 Task: Calculate the travel distance between Des Moines and Effigy Mounds National Monument.
Action: Mouse moved to (184, 63)
Screenshot: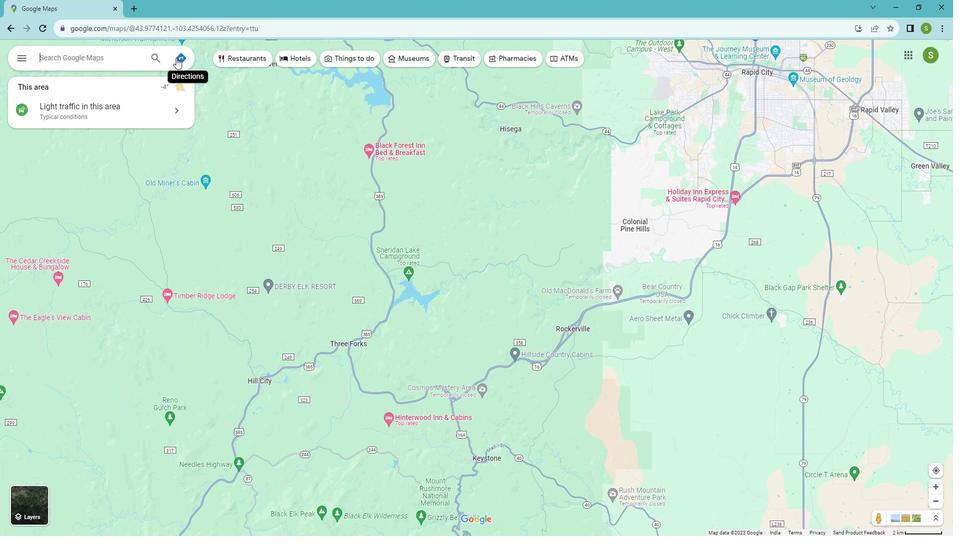 
Action: Mouse pressed left at (184, 63)
Screenshot: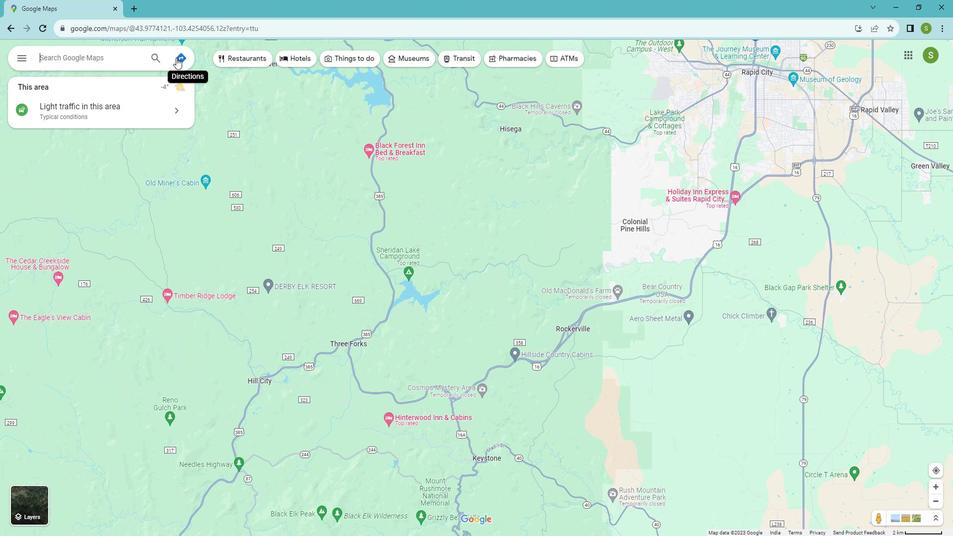 
Action: Mouse moved to (72, 92)
Screenshot: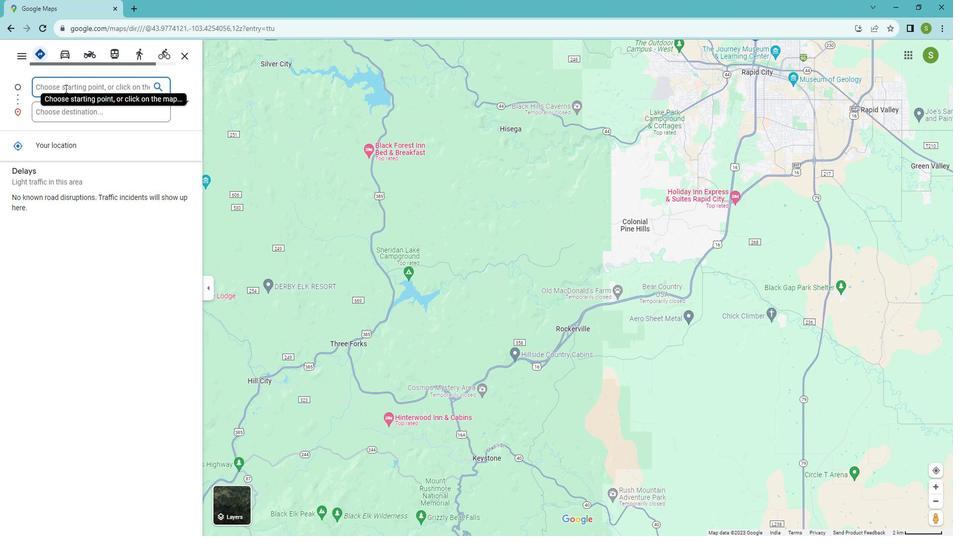 
Action: Mouse pressed left at (72, 92)
Screenshot: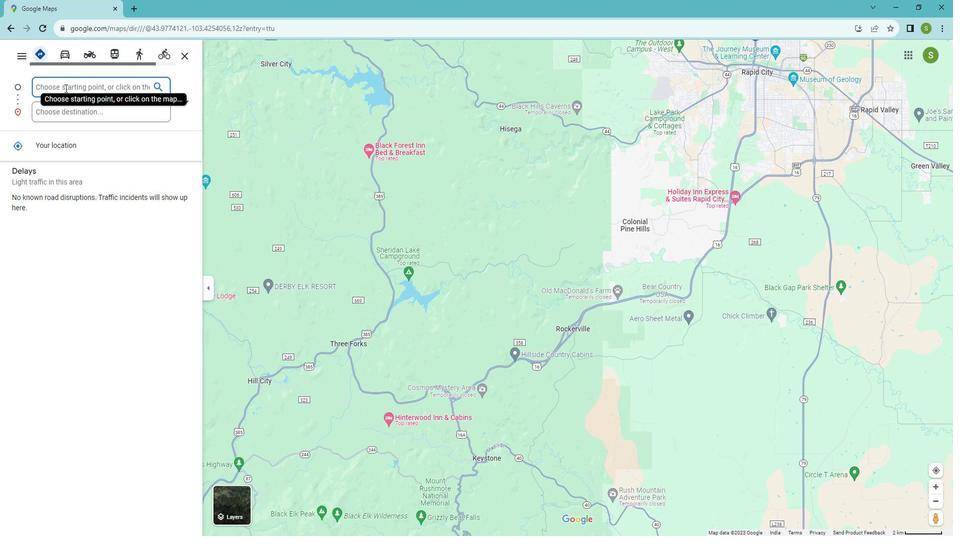
Action: Mouse moved to (72, 89)
Screenshot: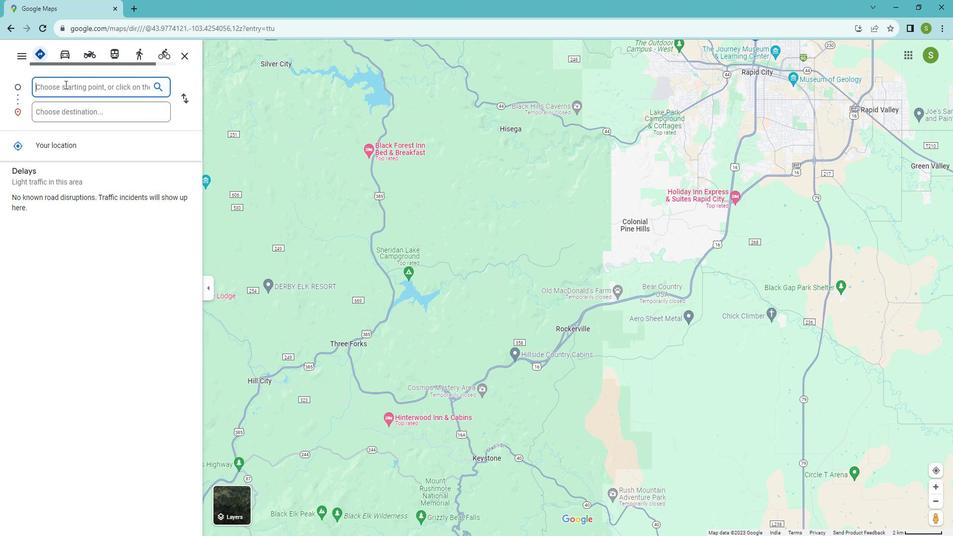 
Action: Key pressed <Key.shift>Des<Key.space><Key.shift>Moines
Screenshot: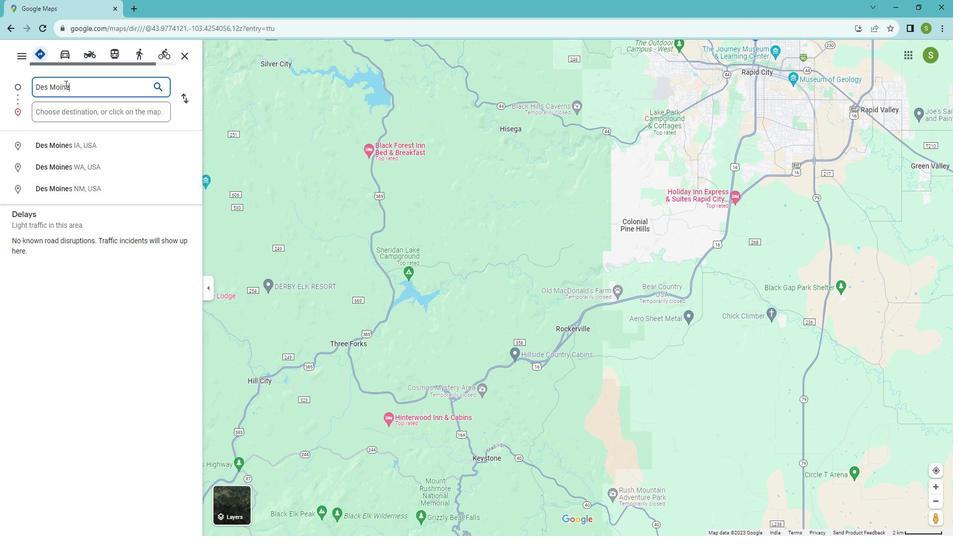 
Action: Mouse moved to (96, 148)
Screenshot: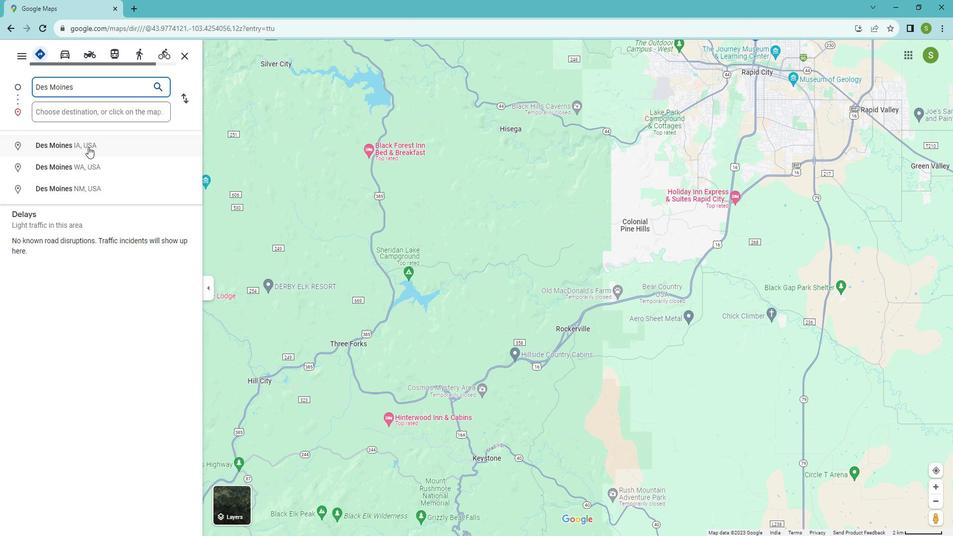 
Action: Mouse pressed left at (96, 148)
Screenshot: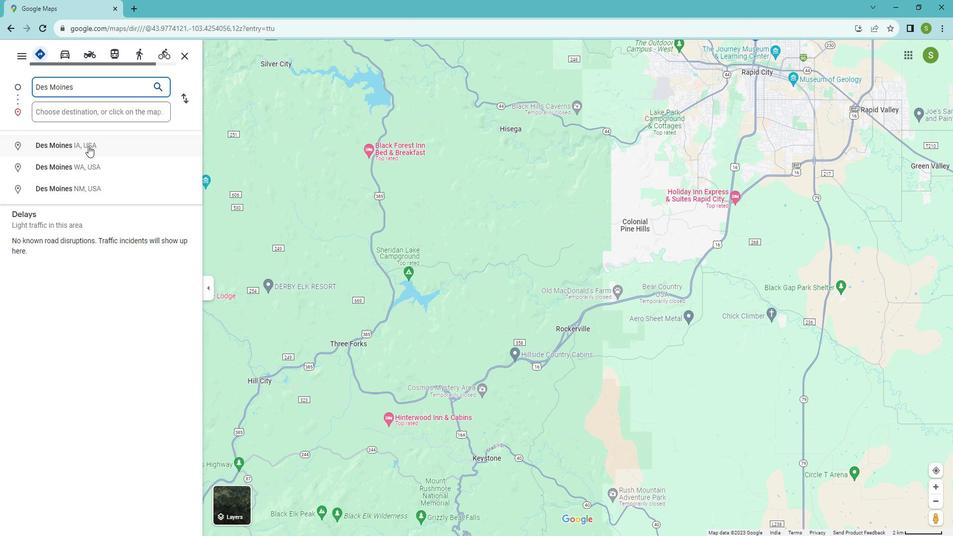 
Action: Mouse moved to (79, 116)
Screenshot: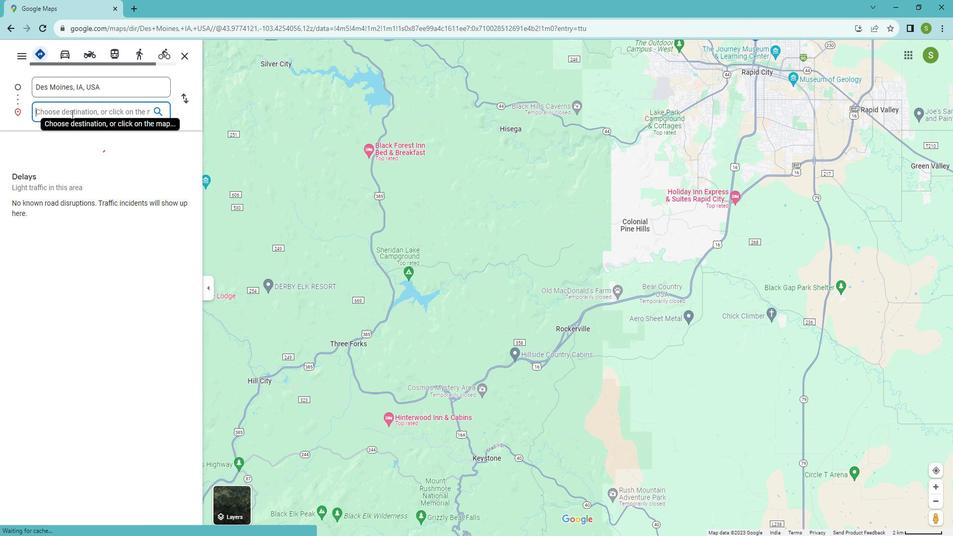 
Action: Mouse pressed left at (79, 116)
Screenshot: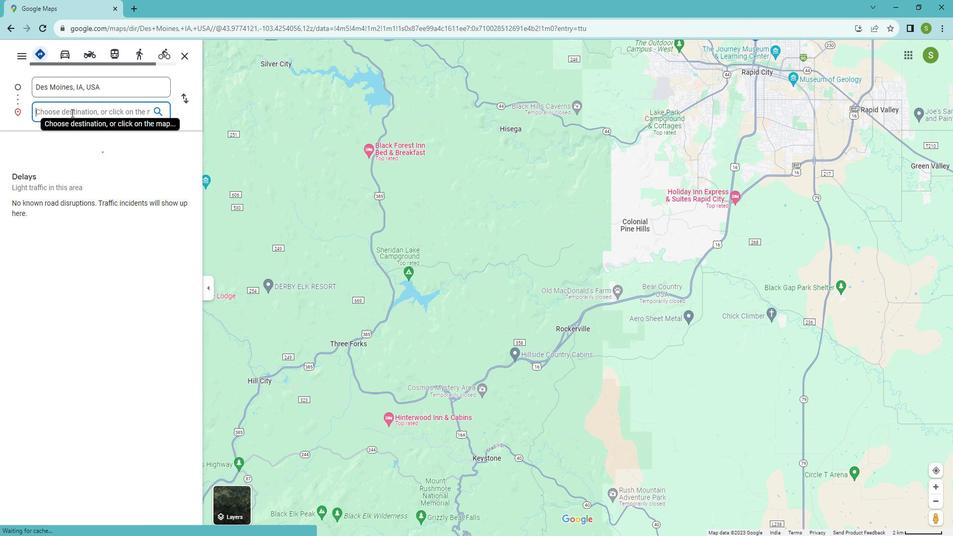 
Action: Key pressed <Key.shift>Effigy<Key.space><Key.shift>Mounds<Key.space><Key.shift>National<Key.space>
Screenshot: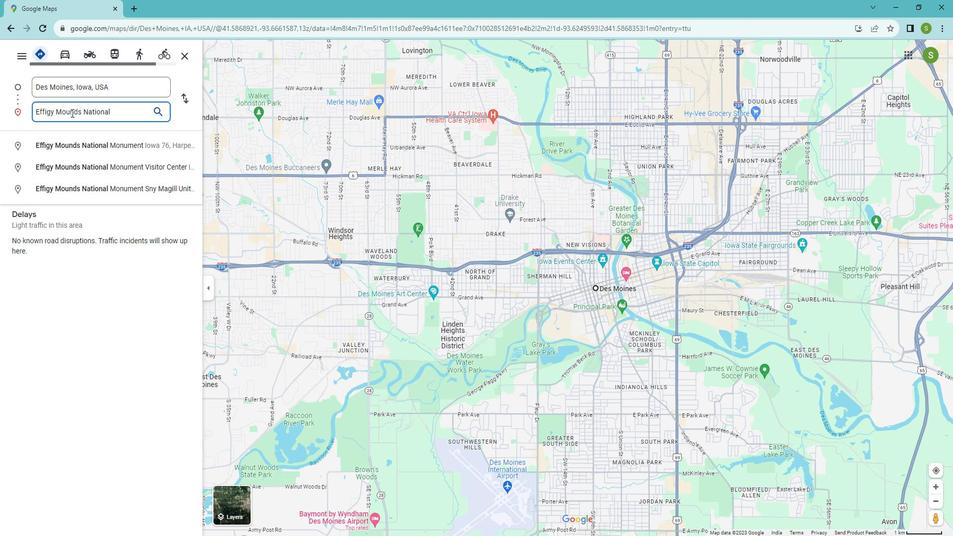 
Action: Mouse moved to (94, 145)
Screenshot: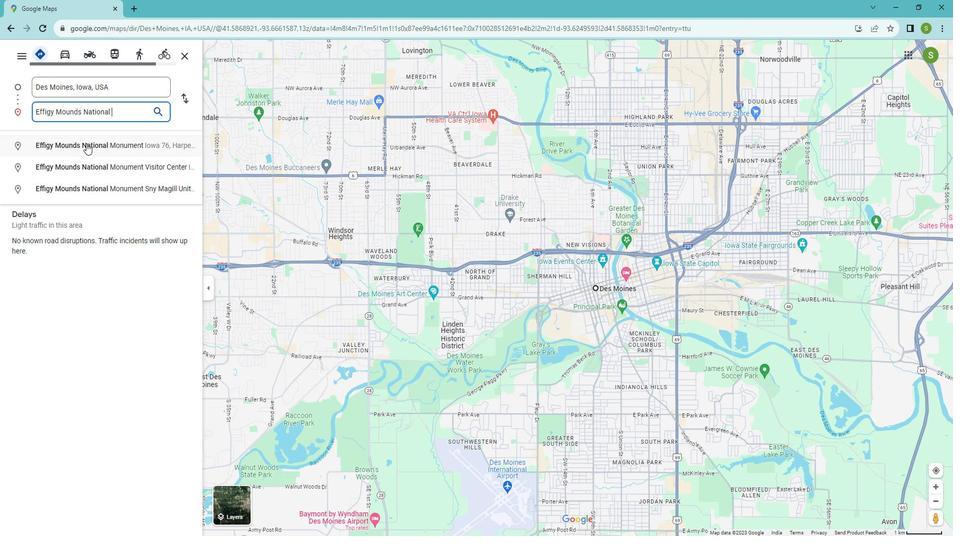 
Action: Mouse pressed left at (94, 145)
Screenshot: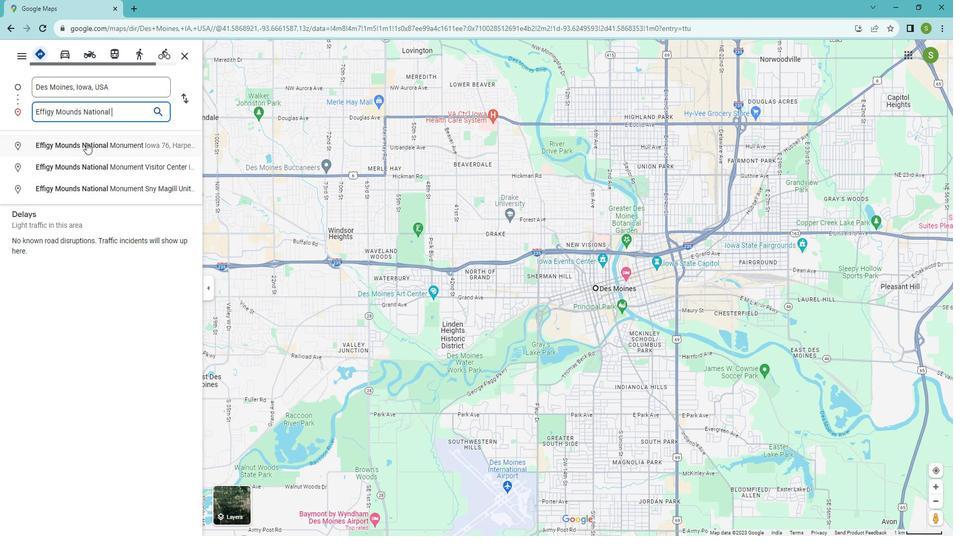 
Action: Mouse moved to (193, 100)
Screenshot: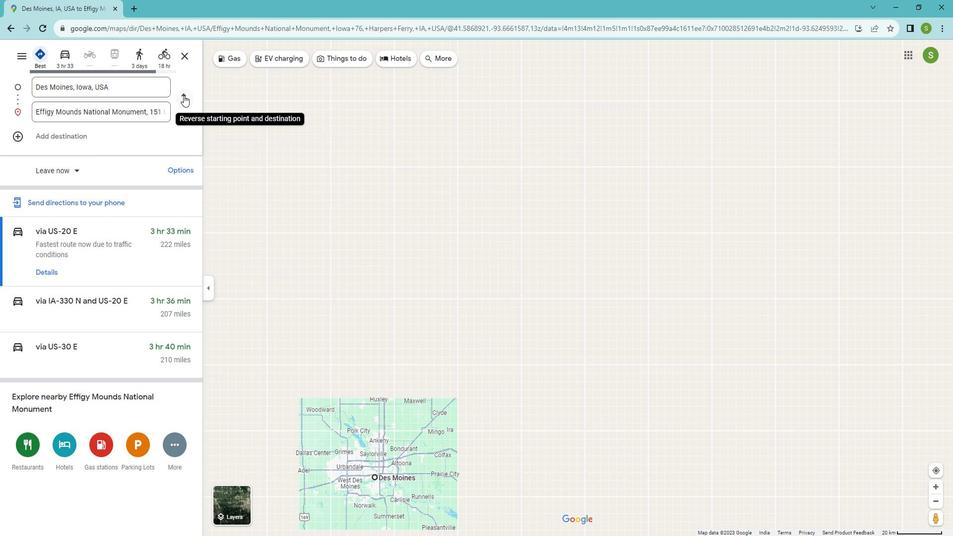 
Action: Mouse pressed left at (193, 100)
Screenshot: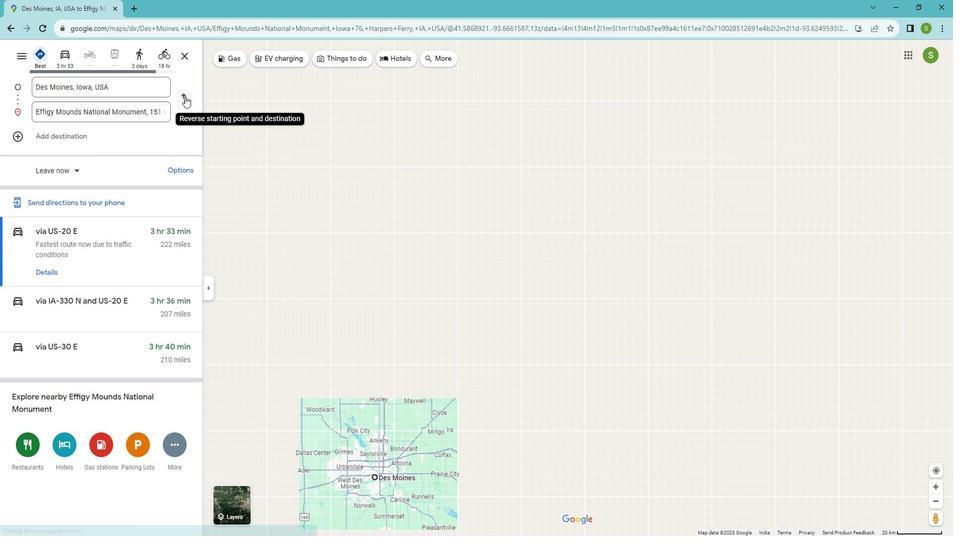
Action: Mouse moved to (70, 62)
Screenshot: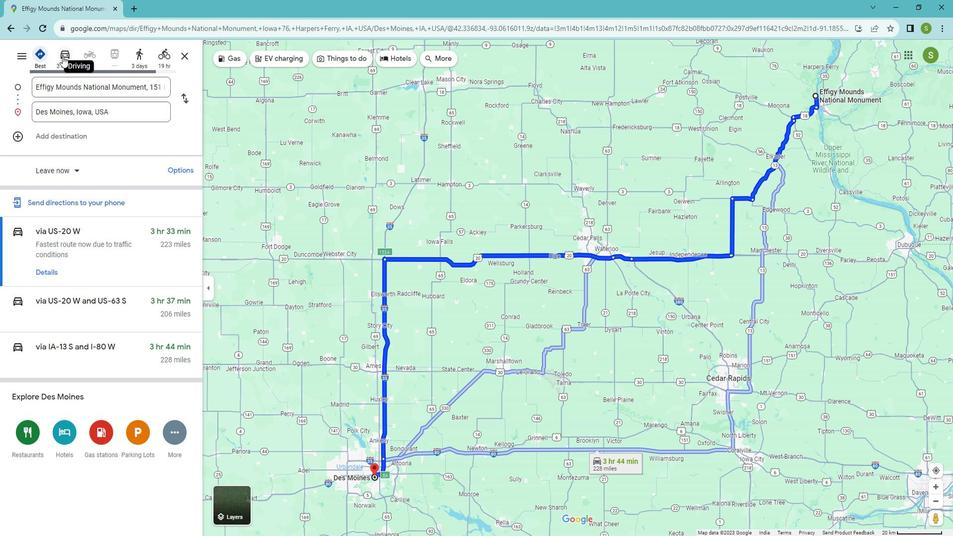 
Action: Mouse pressed left at (70, 62)
Screenshot: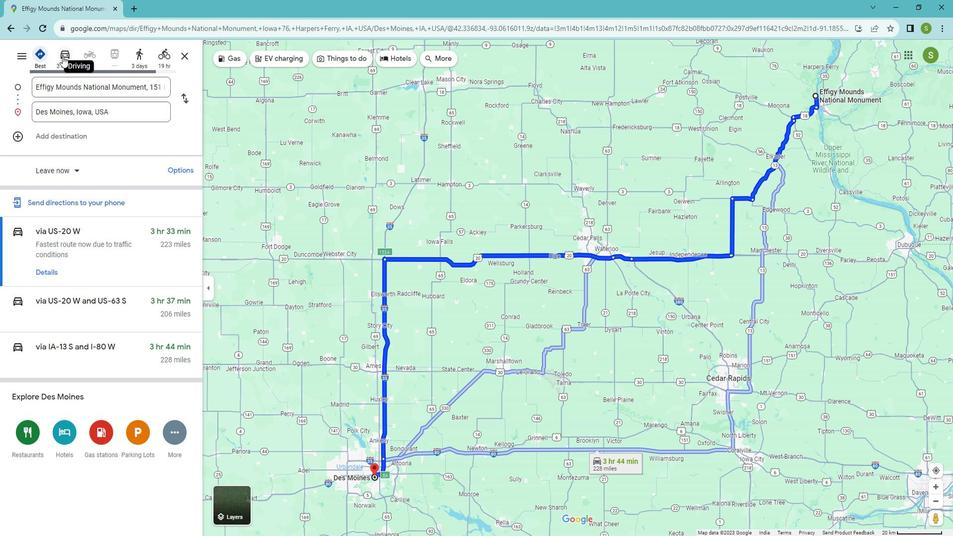 
Action: Mouse moved to (63, 268)
Screenshot: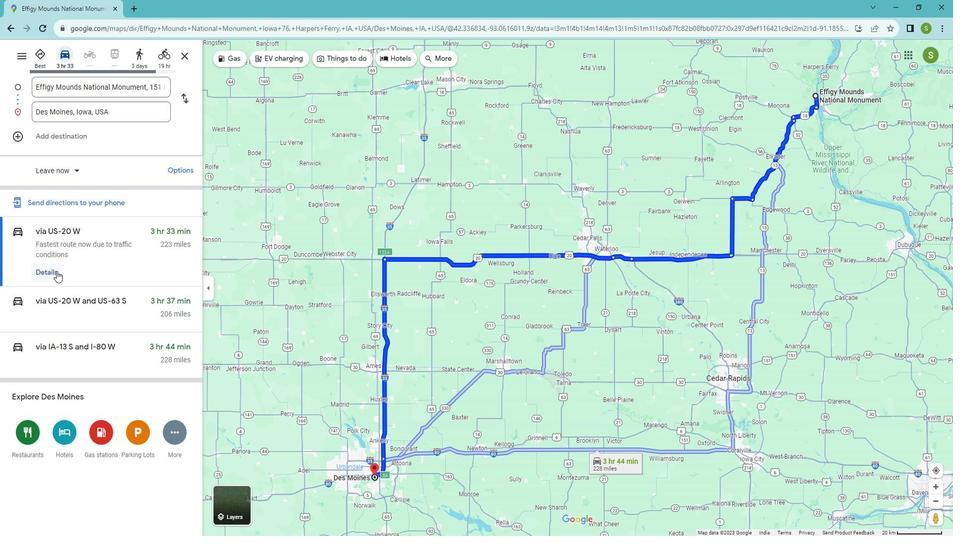 
Action: Mouse pressed left at (63, 268)
Screenshot: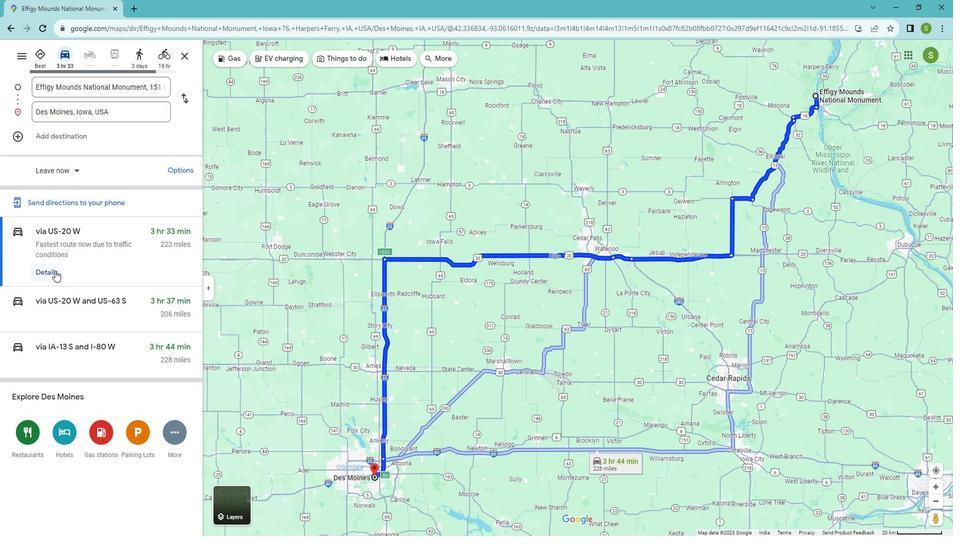 
Action: Mouse moved to (499, 295)
Screenshot: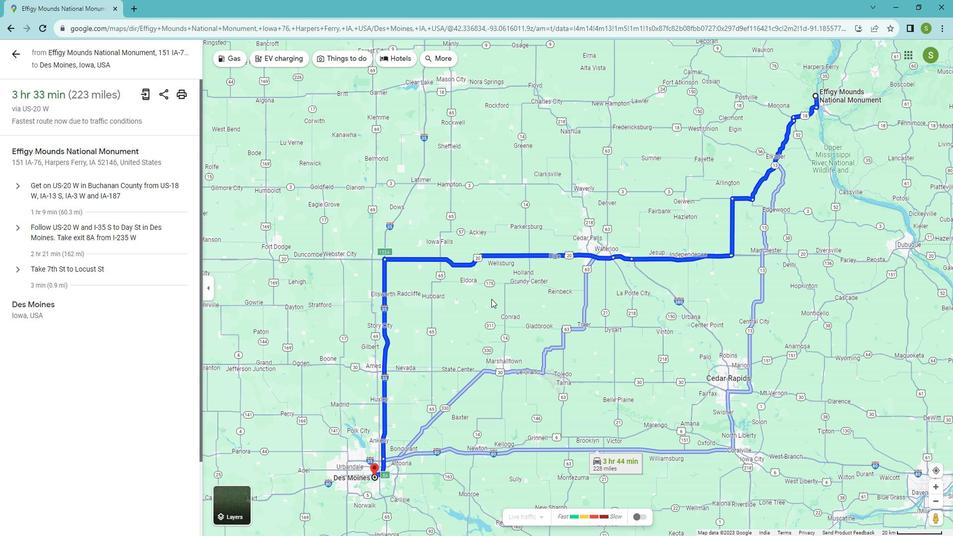 
Action: Mouse scrolled (499, 295) with delta (0, 0)
Screenshot: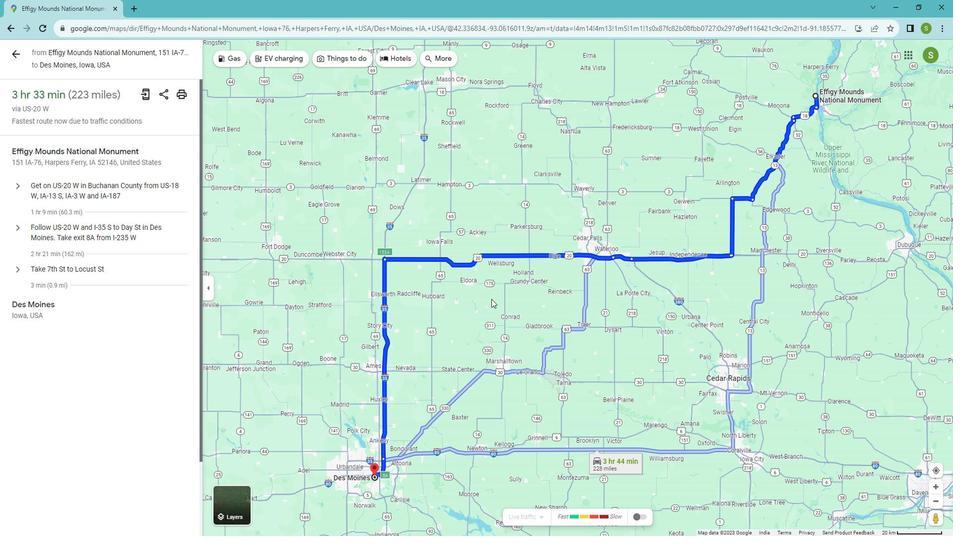 
Action: Mouse scrolled (499, 295) with delta (0, 0)
Screenshot: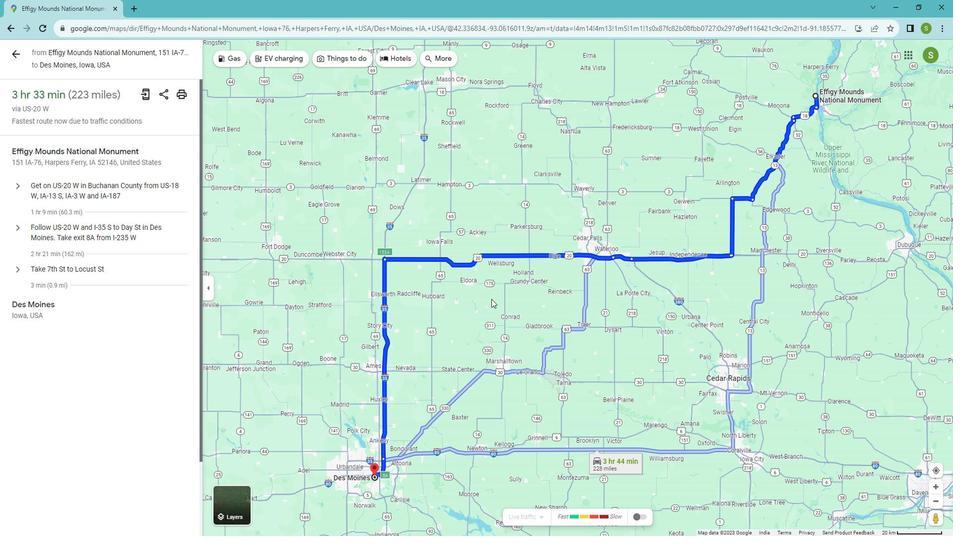 
Action: Mouse scrolled (499, 295) with delta (0, 0)
Screenshot: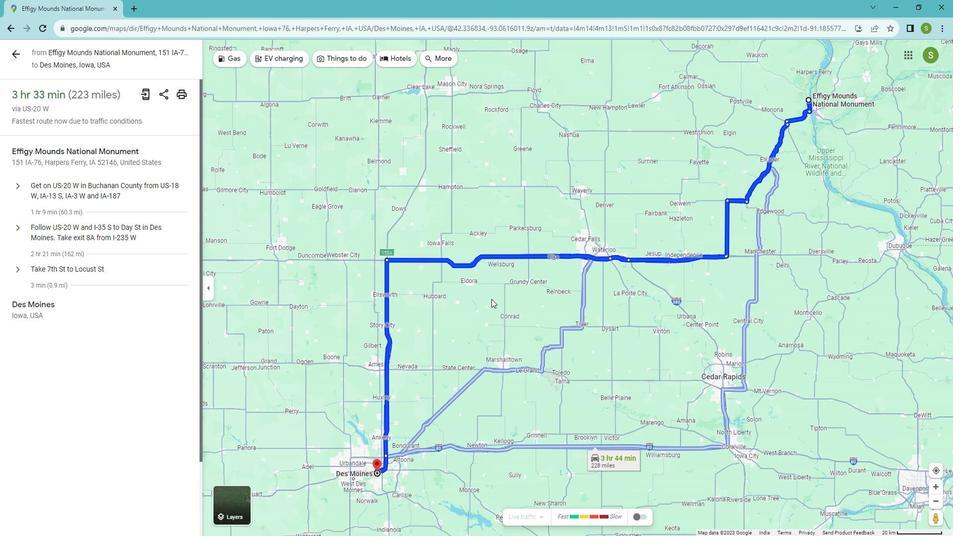 
Action: Mouse moved to (497, 295)
Screenshot: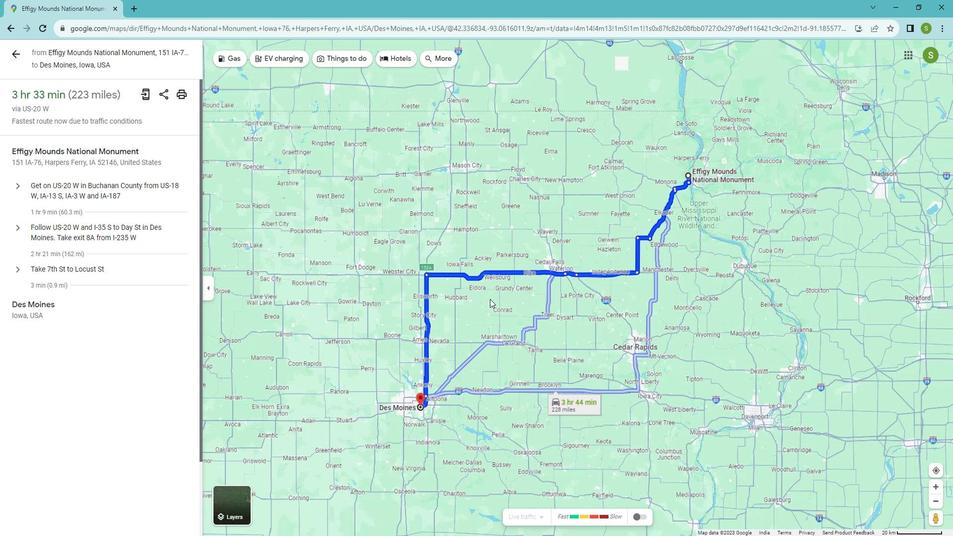 
Action: Mouse scrolled (497, 296) with delta (0, 0)
Screenshot: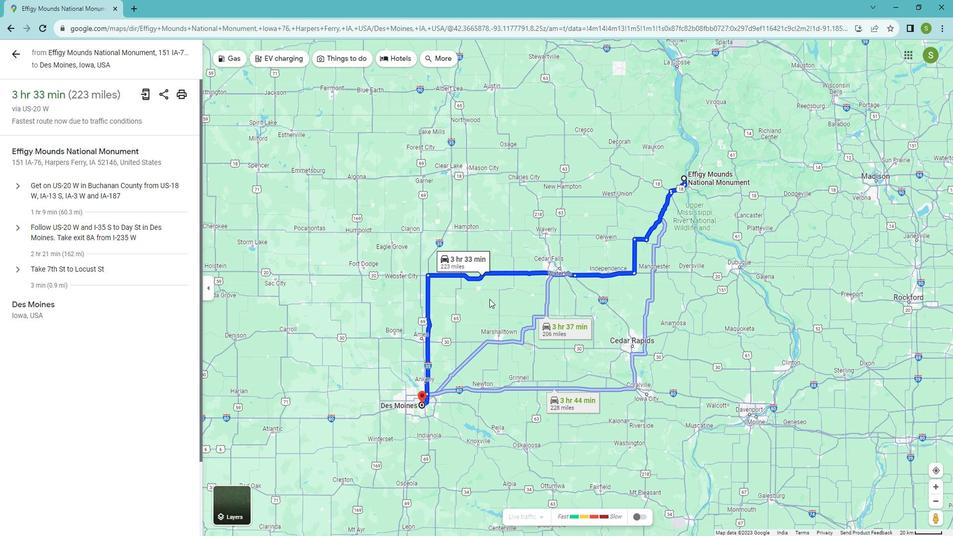 
Action: Mouse moved to (413, 297)
Screenshot: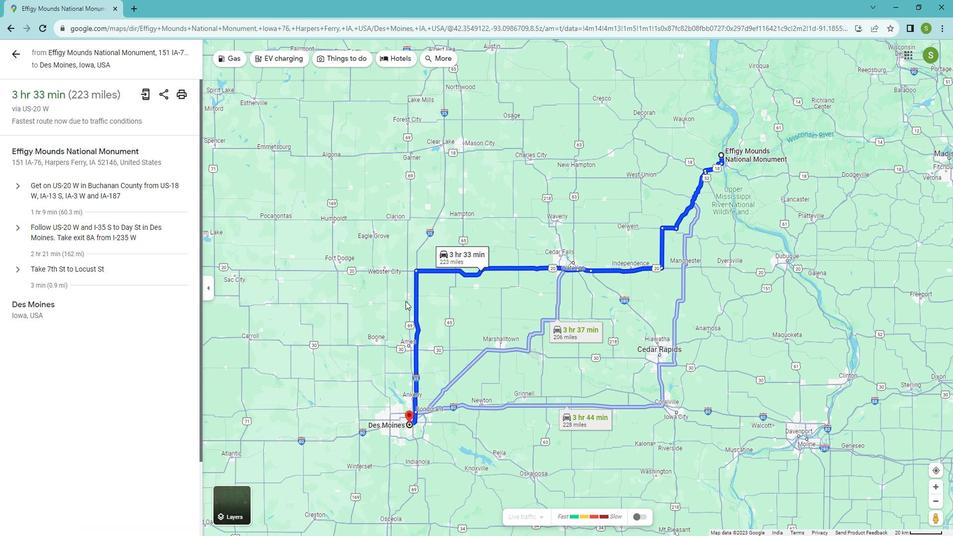 
Action: Mouse pressed right at (413, 297)
Screenshot: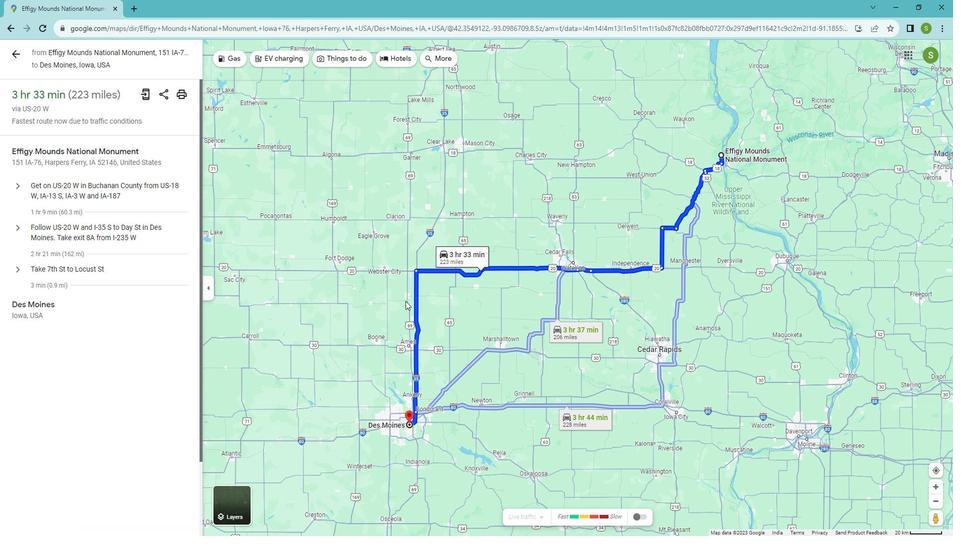 
Action: Mouse moved to (447, 371)
Screenshot: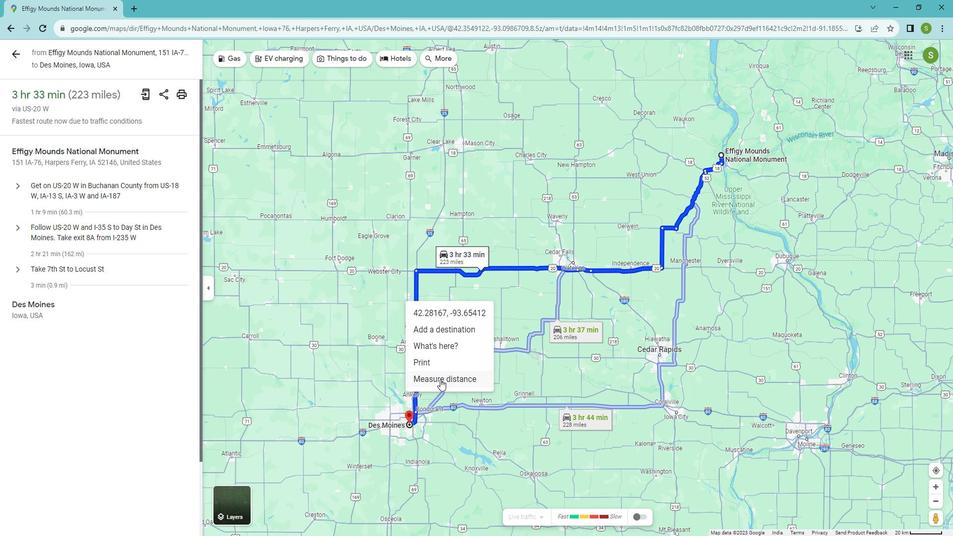 
Action: Mouse pressed left at (447, 371)
Screenshot: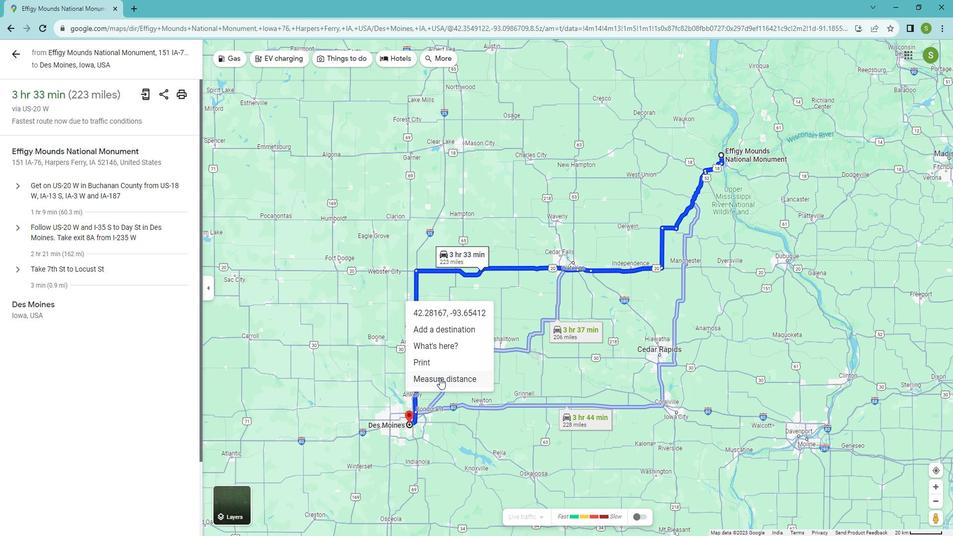 
Action: Mouse moved to (416, 412)
Screenshot: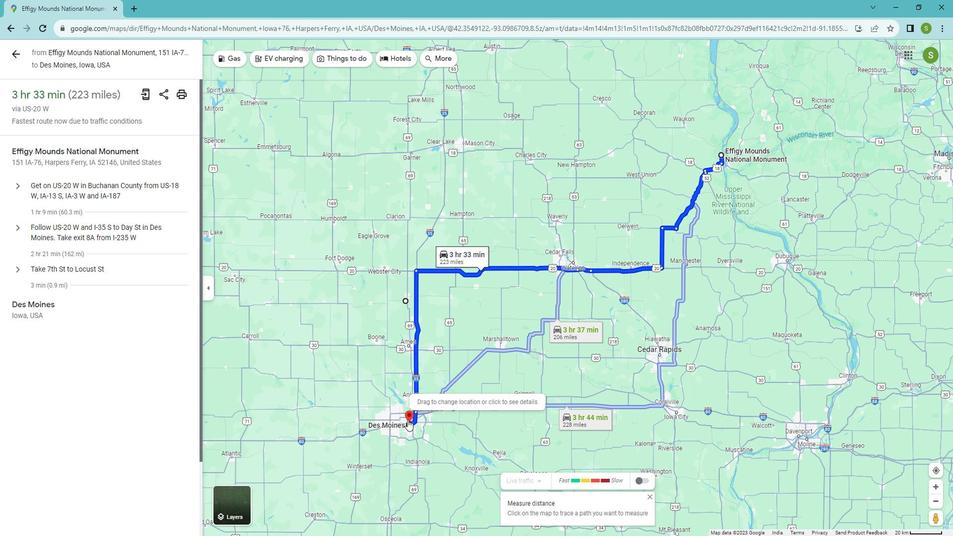 
Action: Mouse pressed left at (416, 412)
Screenshot: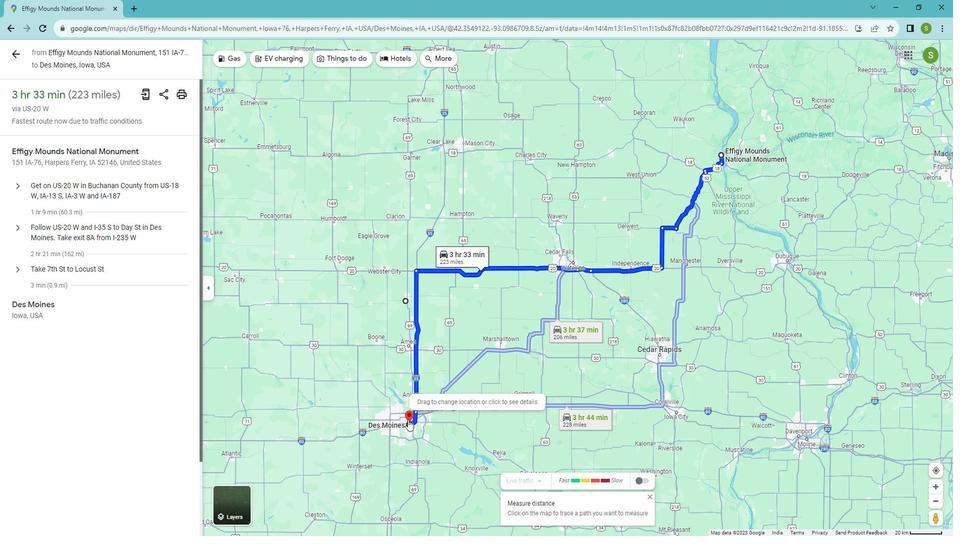 
Action: Mouse moved to (728, 157)
Screenshot: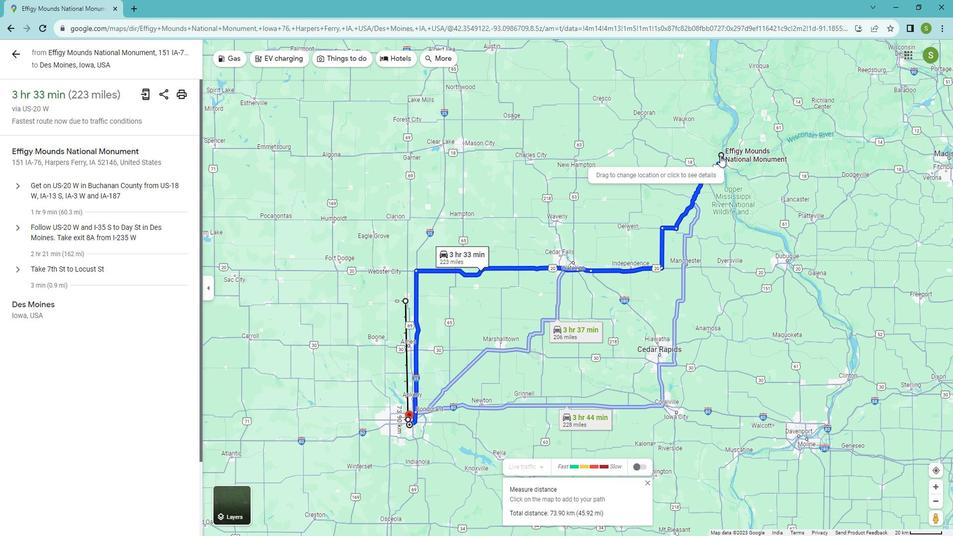 
Action: Mouse pressed left at (728, 157)
Screenshot: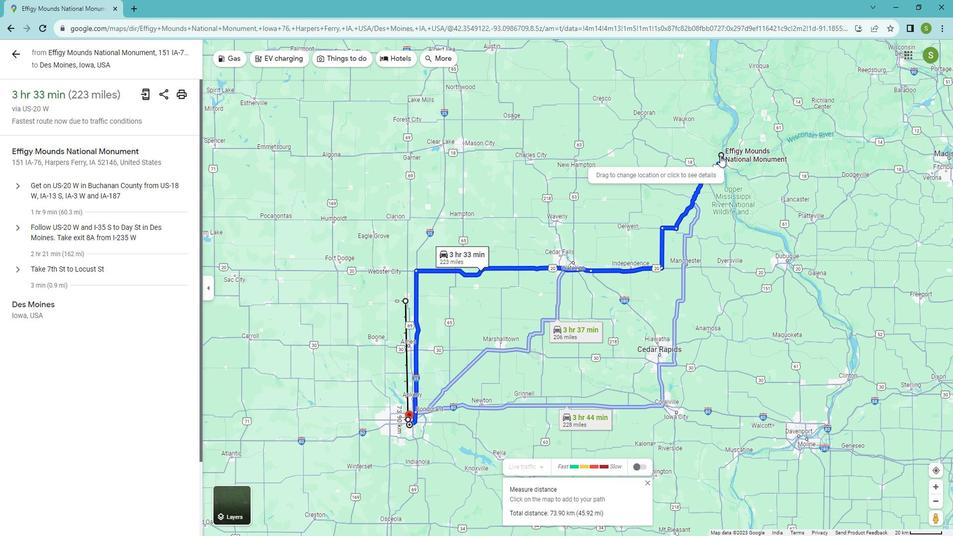 
Action: Mouse moved to (27, 57)
Screenshot: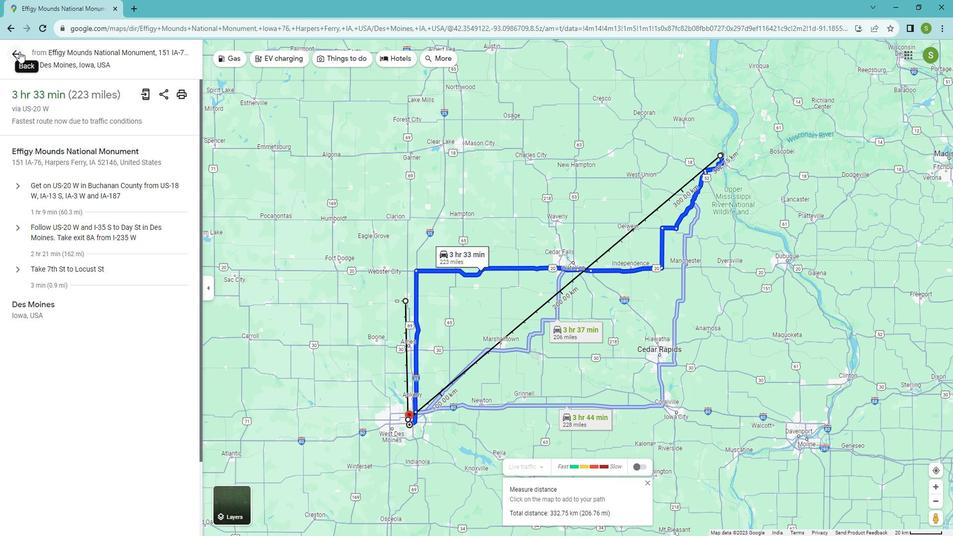
Action: Mouse pressed left at (27, 57)
Screenshot: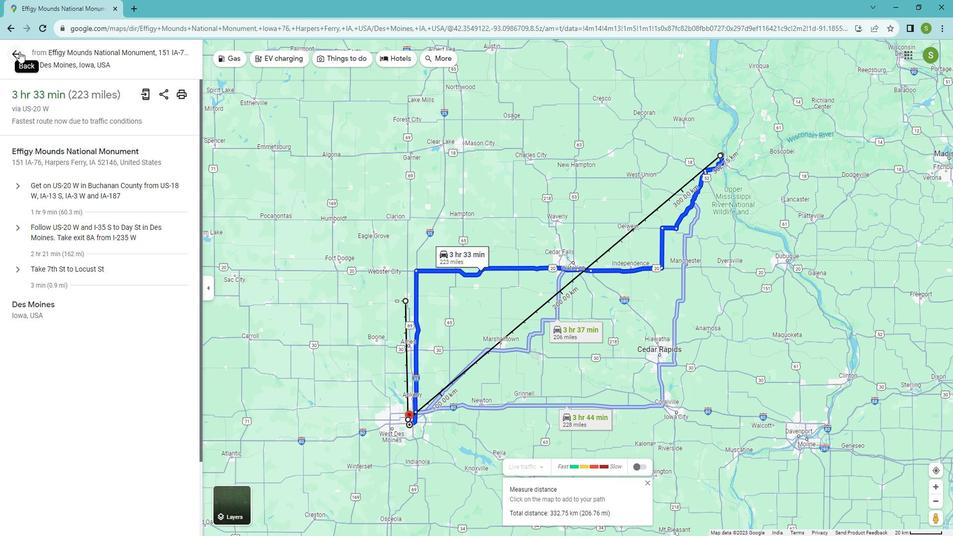 
Action: Mouse moved to (50, 62)
Screenshot: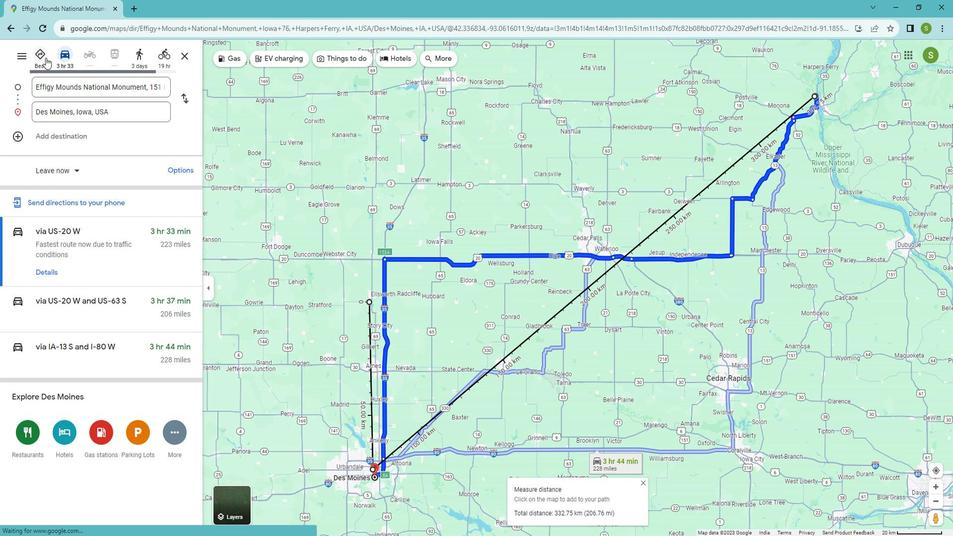 
Action: Mouse pressed left at (50, 62)
Screenshot: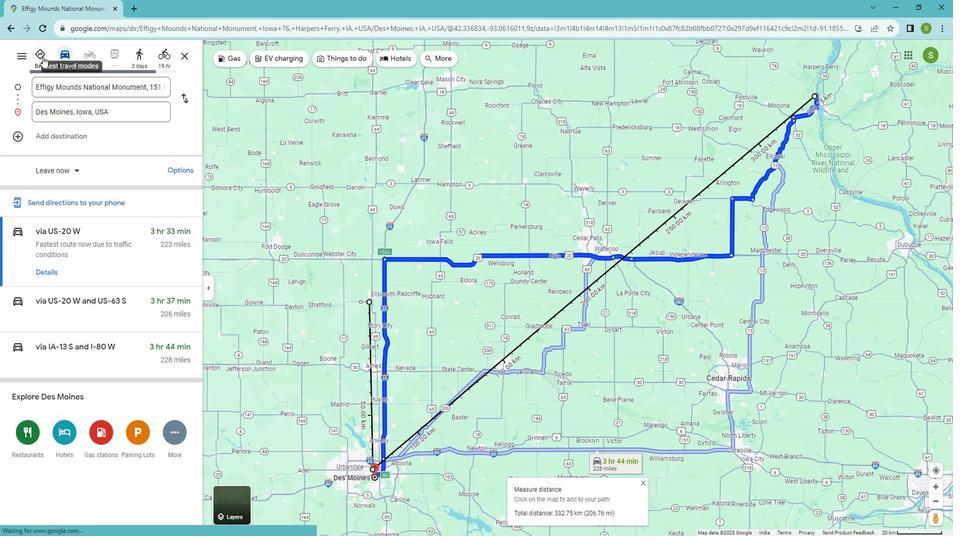 
Action: Mouse moved to (52, 268)
Screenshot: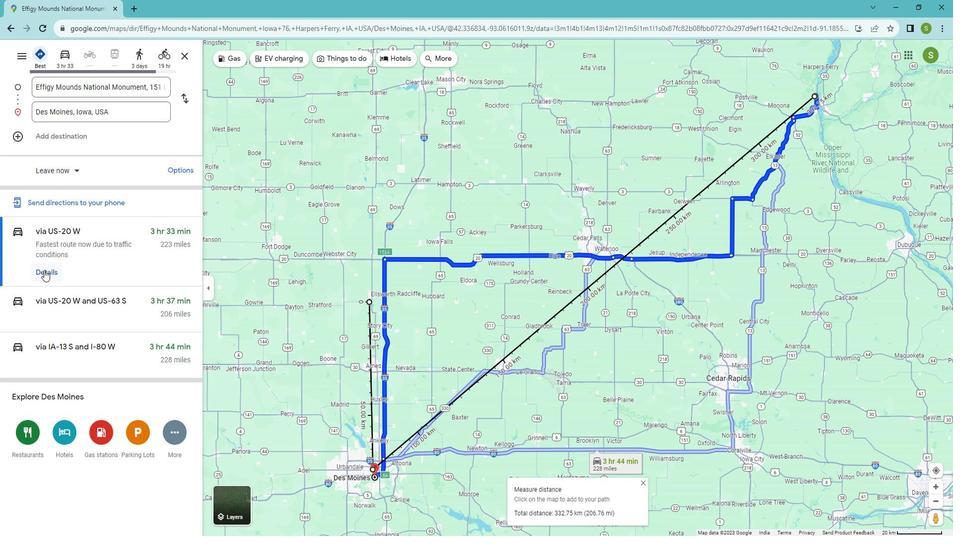 
Action: Mouse pressed left at (52, 268)
Screenshot: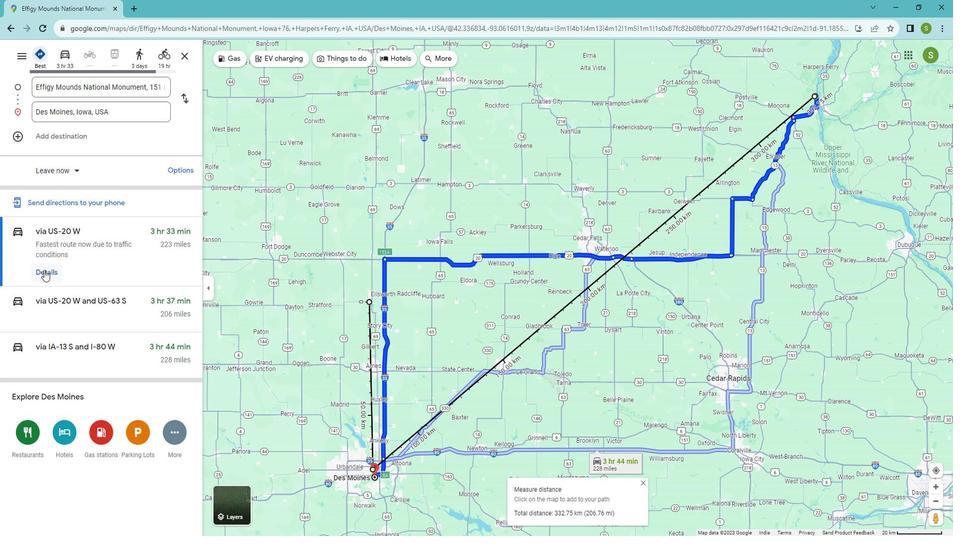 
Action: Mouse moved to (302, 288)
Screenshot: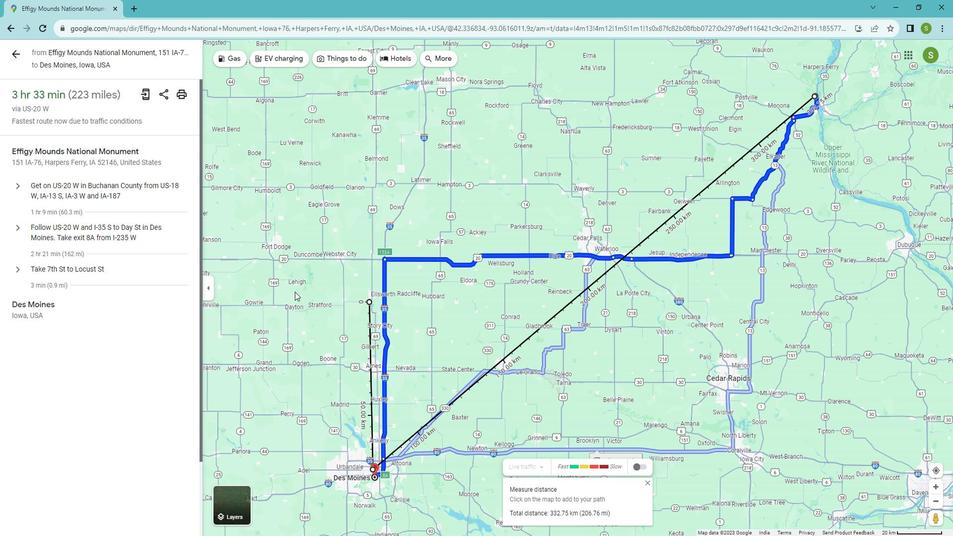 
